 Task: Create Card API Development in Board Customer Feedback to Workspace IT Department. Create Card SWOT Analysis Review in Board Website Design to Workspace IT Department. Create Card Third-Party Integrations in Board Social Media Advertising Campaign Management to Workspace IT Department
Action: Mouse moved to (57, 316)
Screenshot: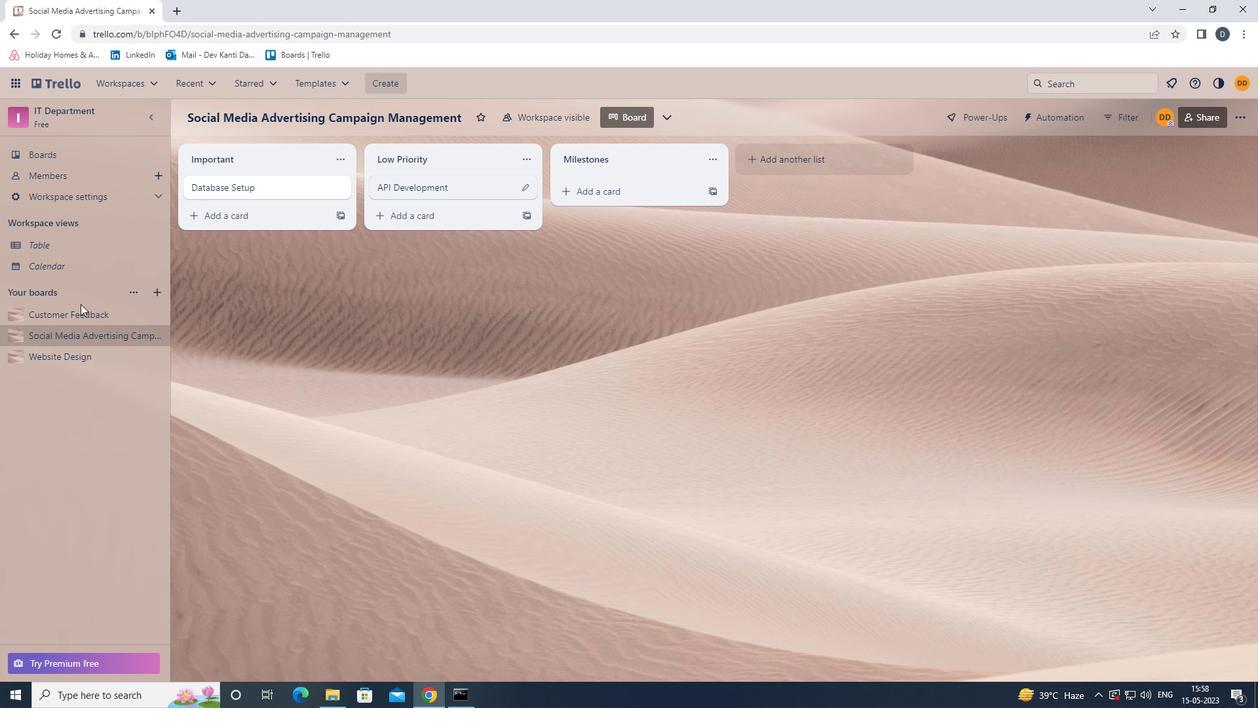 
Action: Mouse pressed left at (57, 316)
Screenshot: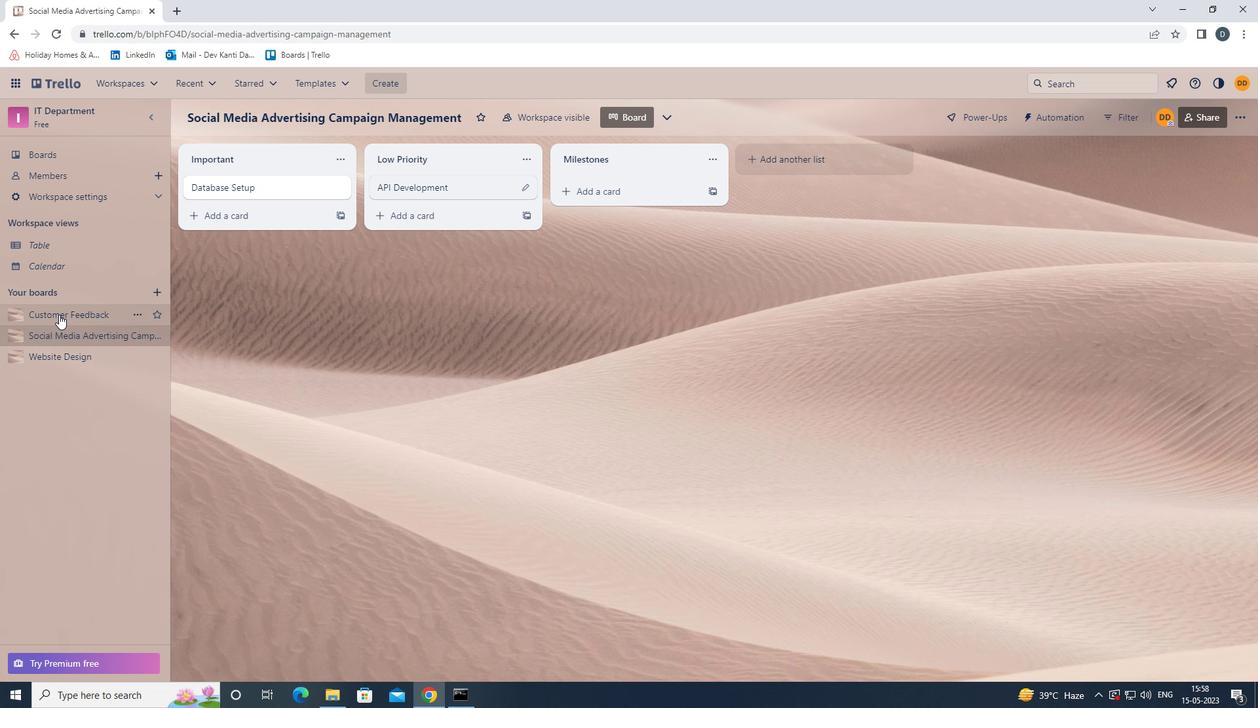 
Action: Mouse moved to (632, 186)
Screenshot: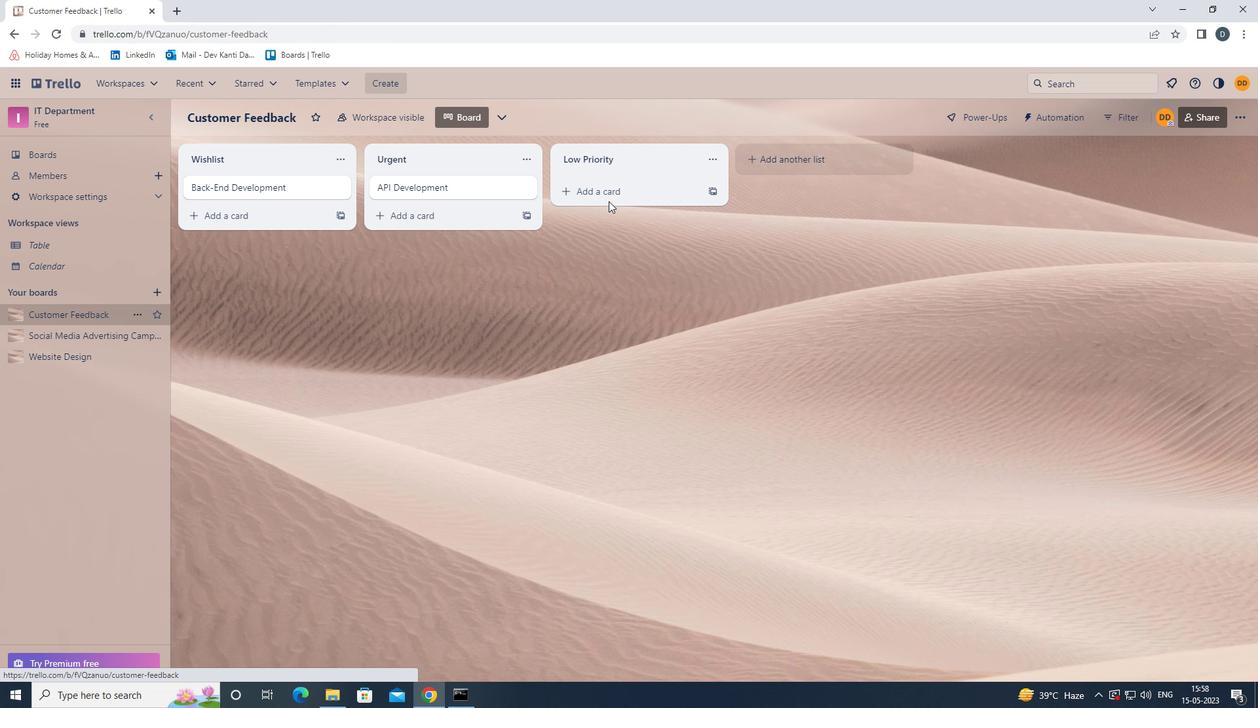 
Action: Mouse pressed left at (632, 186)
Screenshot: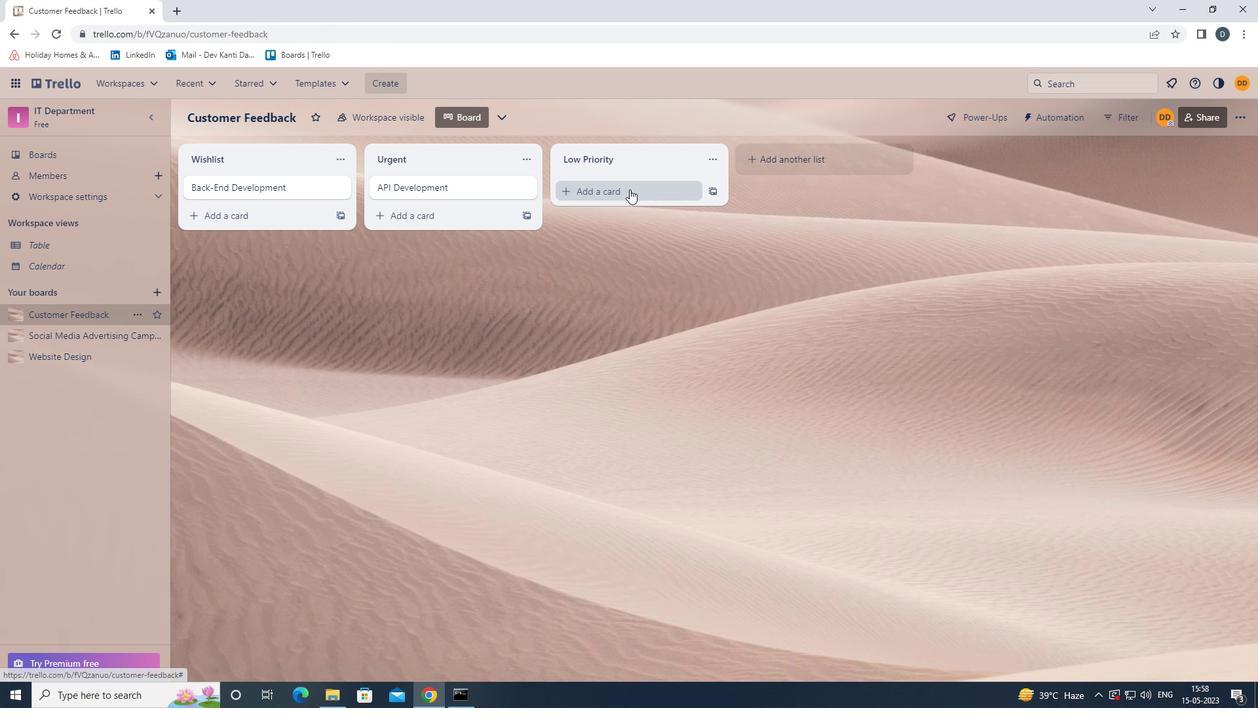 
Action: Key pressed <Key.shift>API<Key.space><Key.shift>DEVELOPMENT<Key.enter>
Screenshot: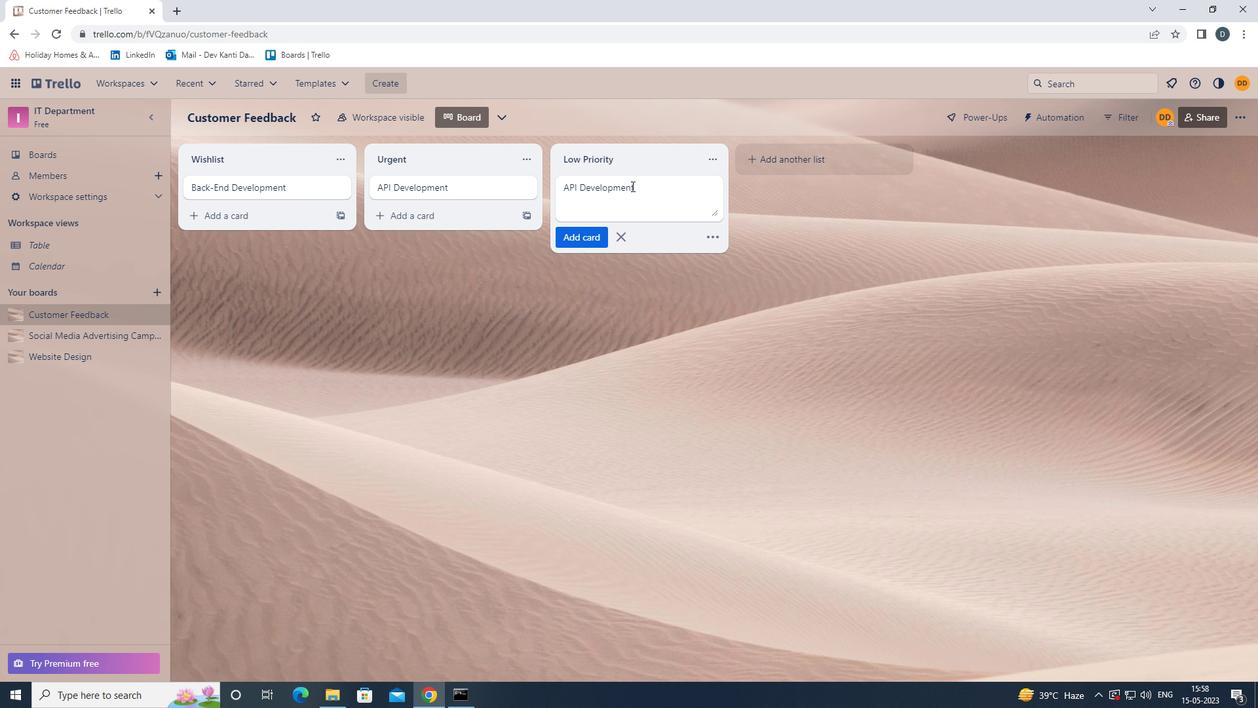 
Action: Mouse moved to (55, 351)
Screenshot: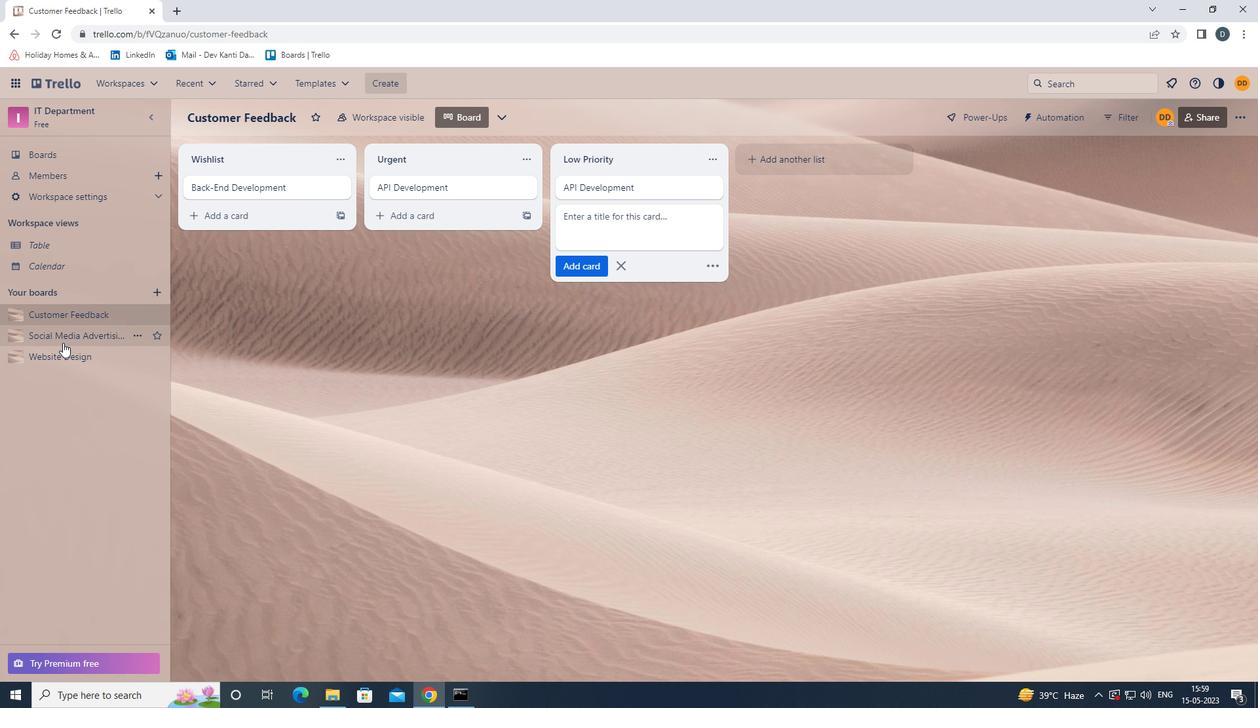 
Action: Mouse pressed left at (55, 351)
Screenshot: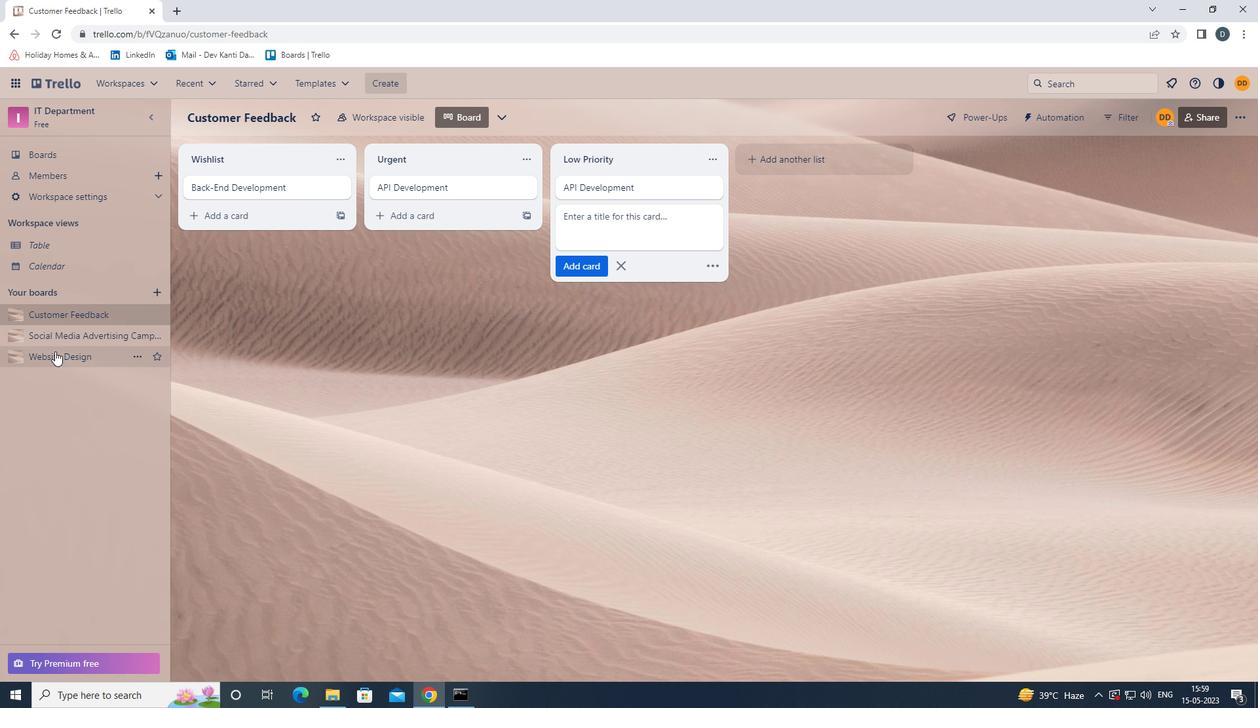 
Action: Mouse moved to (601, 183)
Screenshot: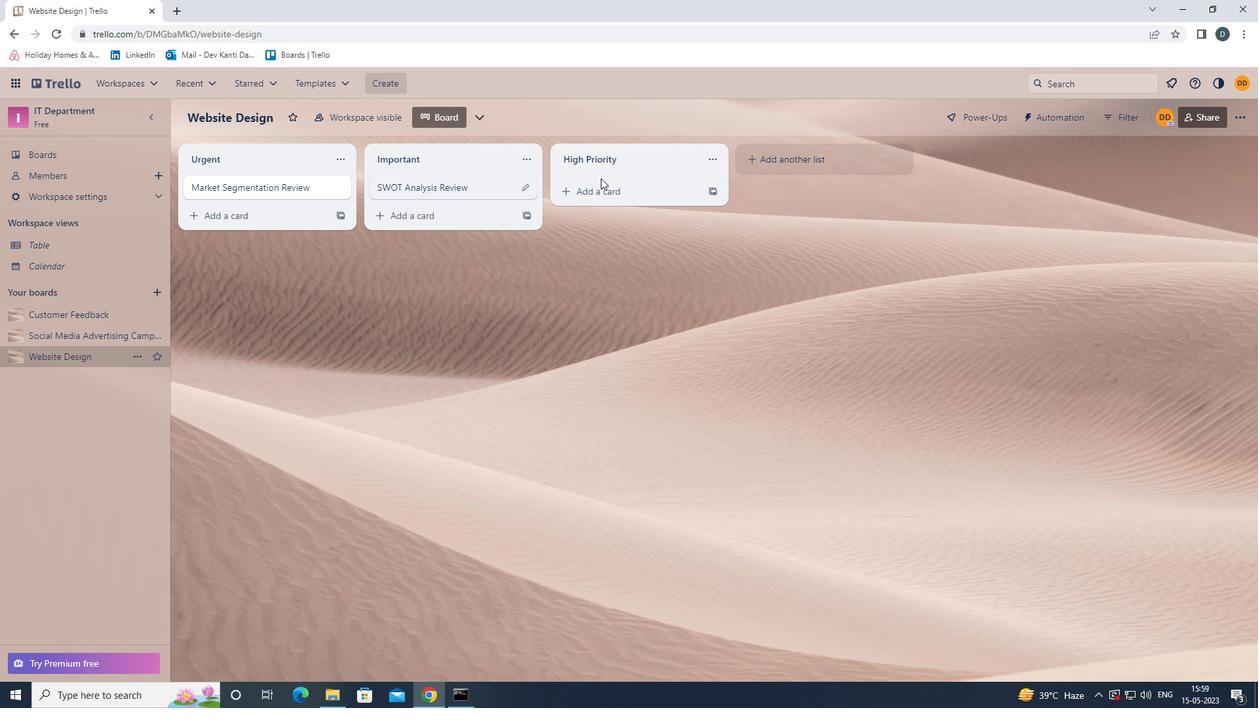 
Action: Mouse pressed left at (601, 183)
Screenshot: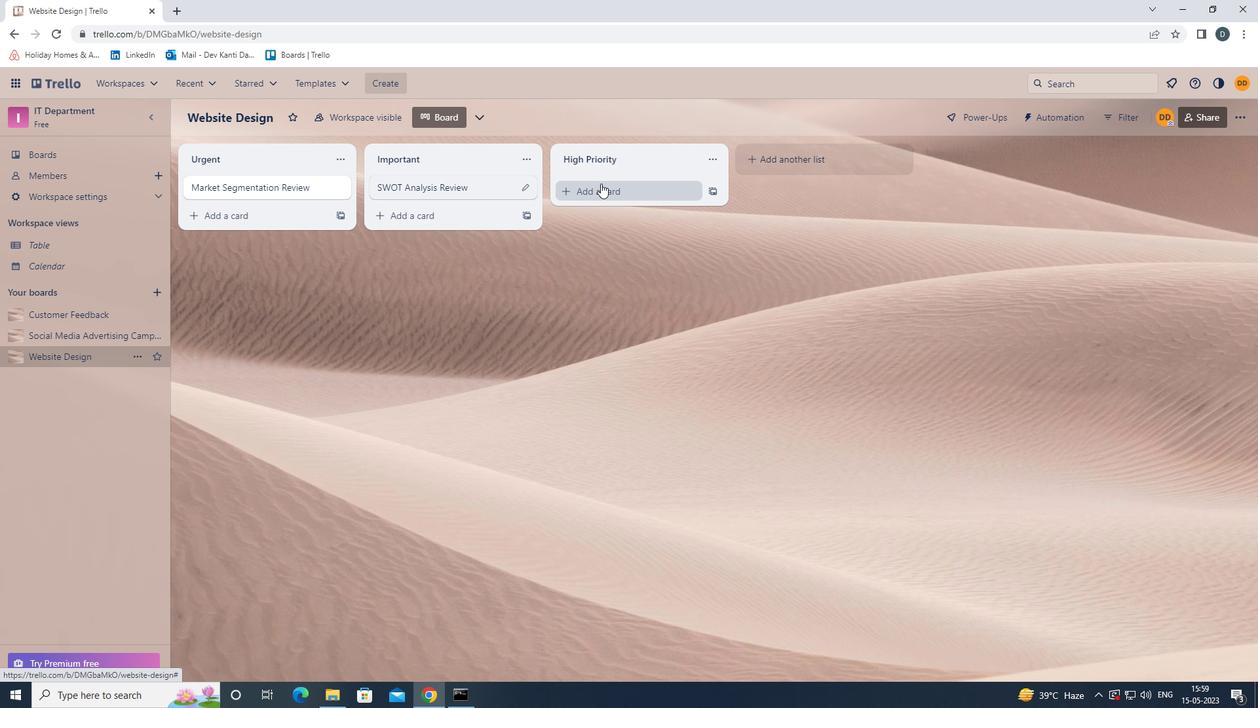 
Action: Key pressed <Key.shift>SWOT<Key.space><Key.shift><Key.shift><Key.shift><Key.shift><Key.shift><Key.shift><Key.shift><Key.shift><Key.shift><Key.shift><Key.shift><Key.shift><Key.shift><Key.shift><Key.shift><Key.shift>ANALYSIS<Key.space><Key.shift><Key.shift>REVIEW<Key.enter>
Screenshot: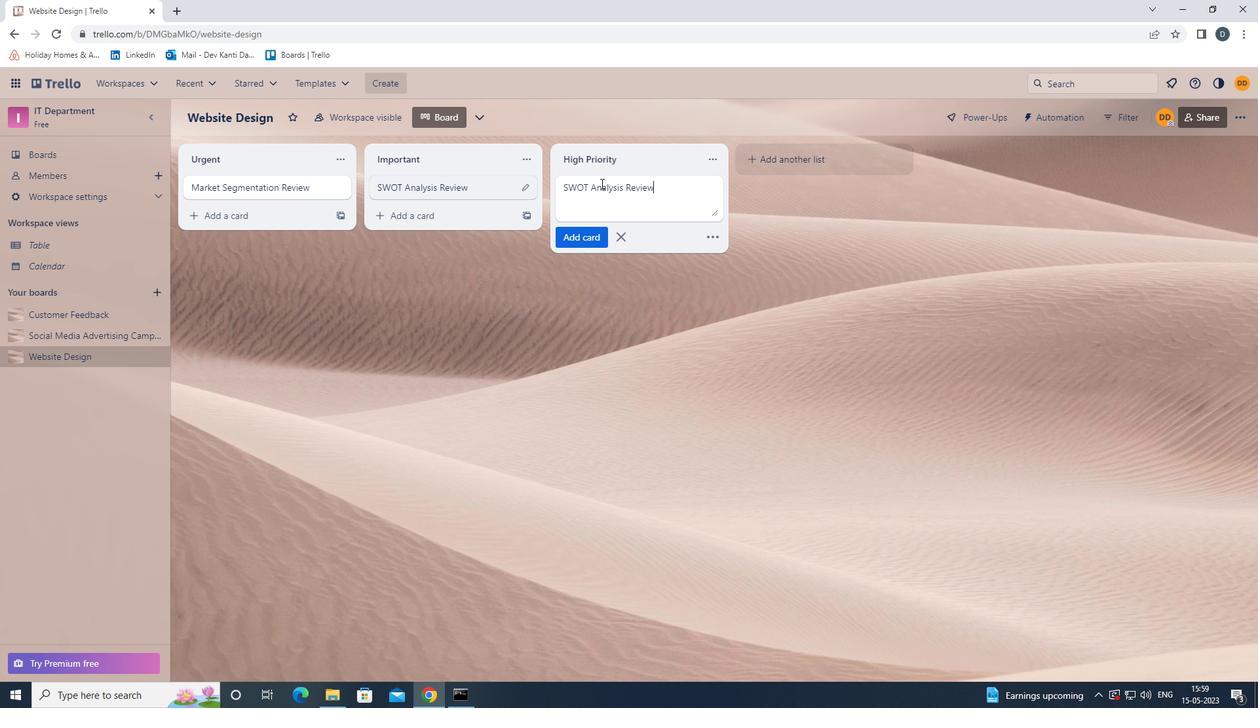 
Action: Mouse moved to (449, 285)
Screenshot: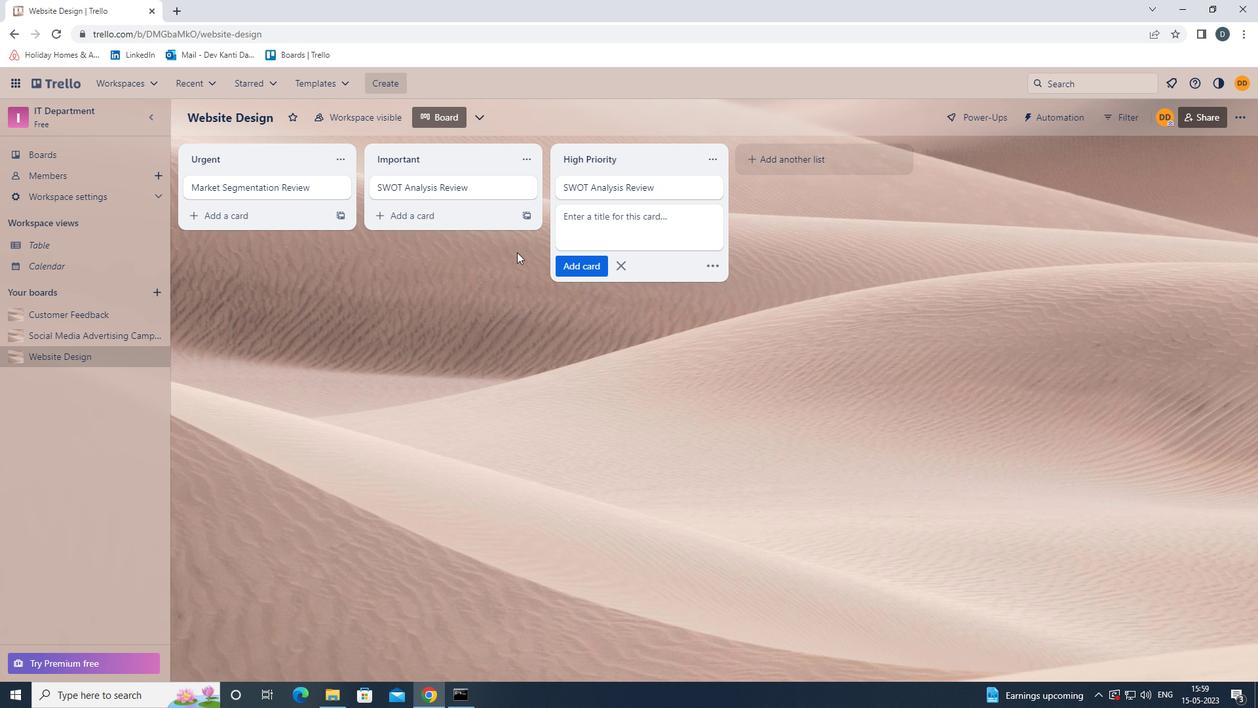 
Action: Mouse pressed left at (449, 285)
Screenshot: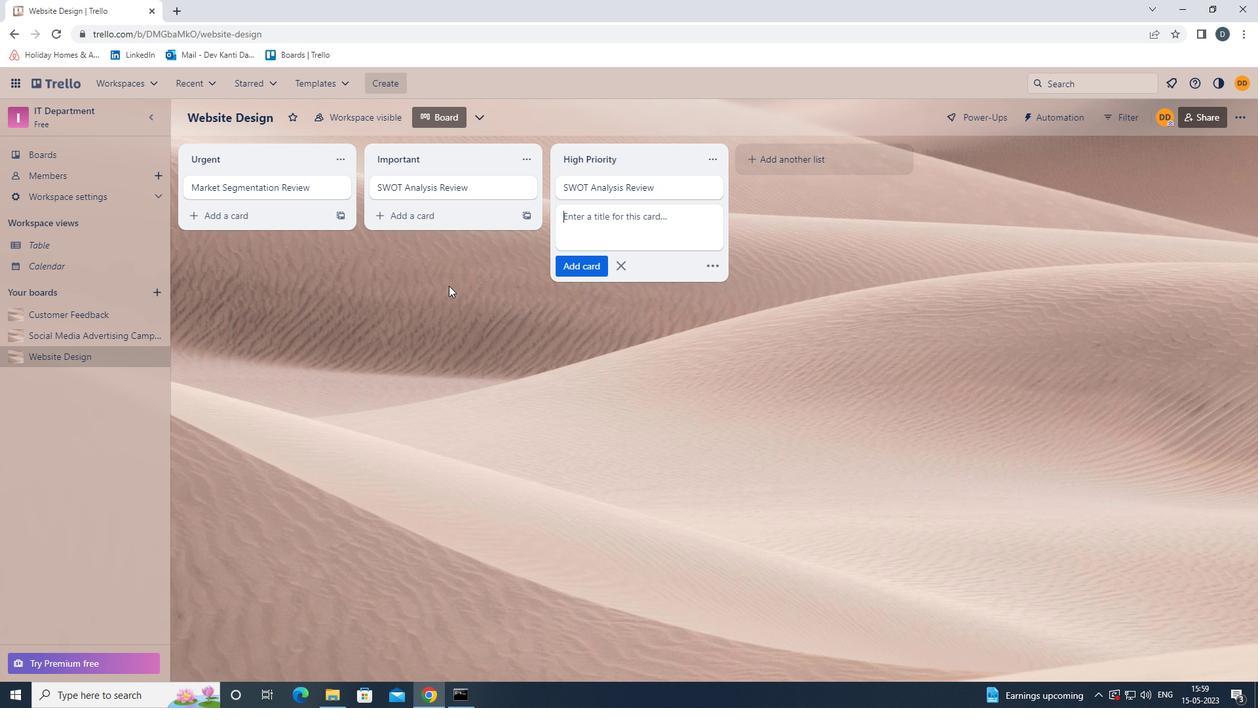 
Action: Mouse moved to (70, 341)
Screenshot: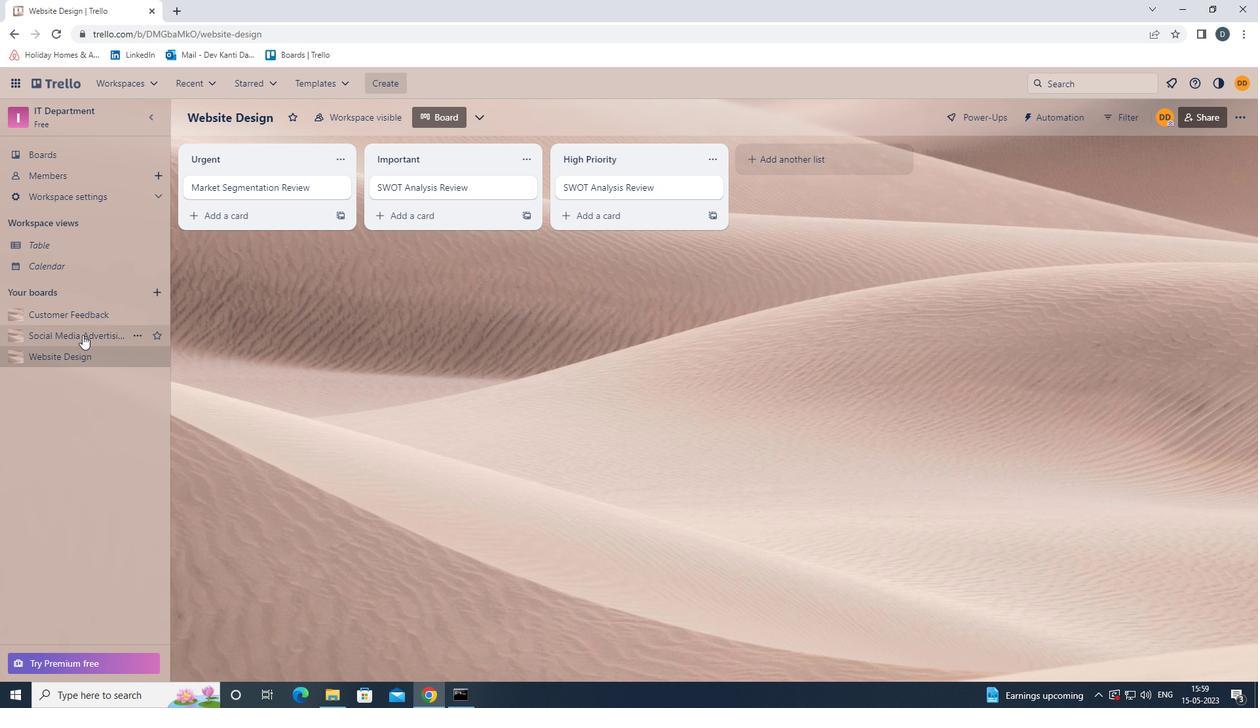 
Action: Mouse pressed left at (70, 341)
Screenshot: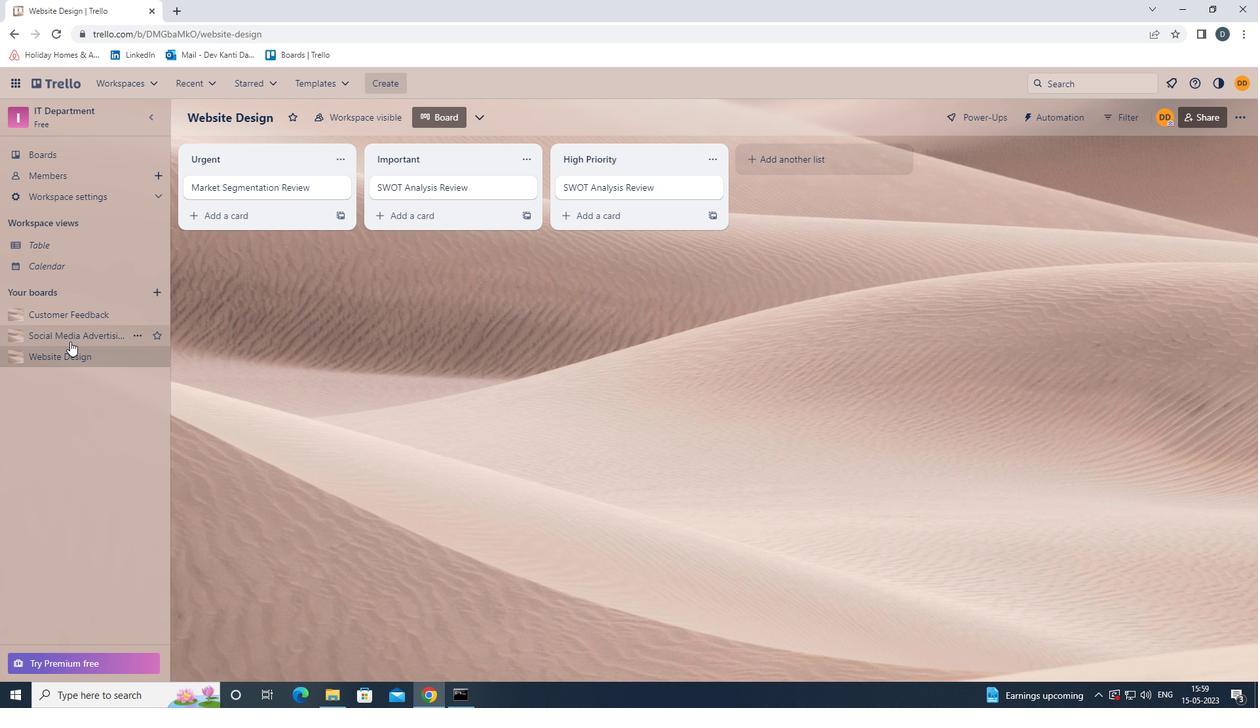 
Action: Mouse moved to (645, 195)
Screenshot: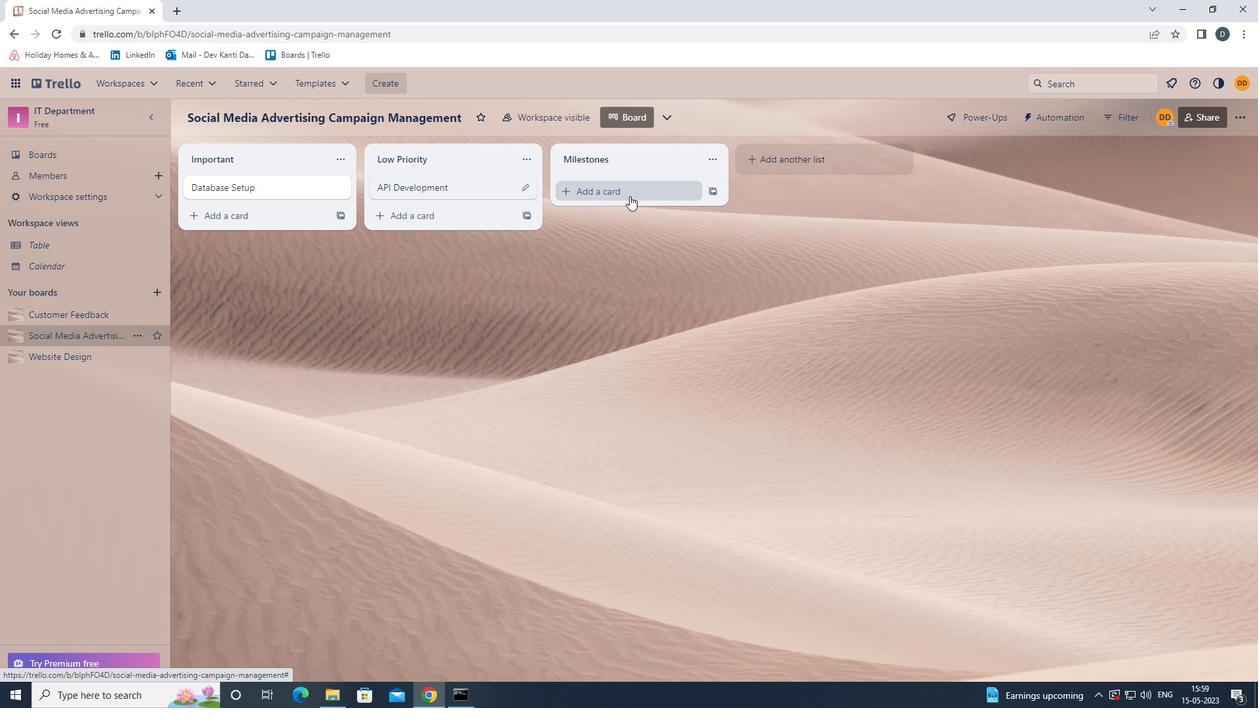 
Action: Mouse pressed left at (645, 195)
Screenshot: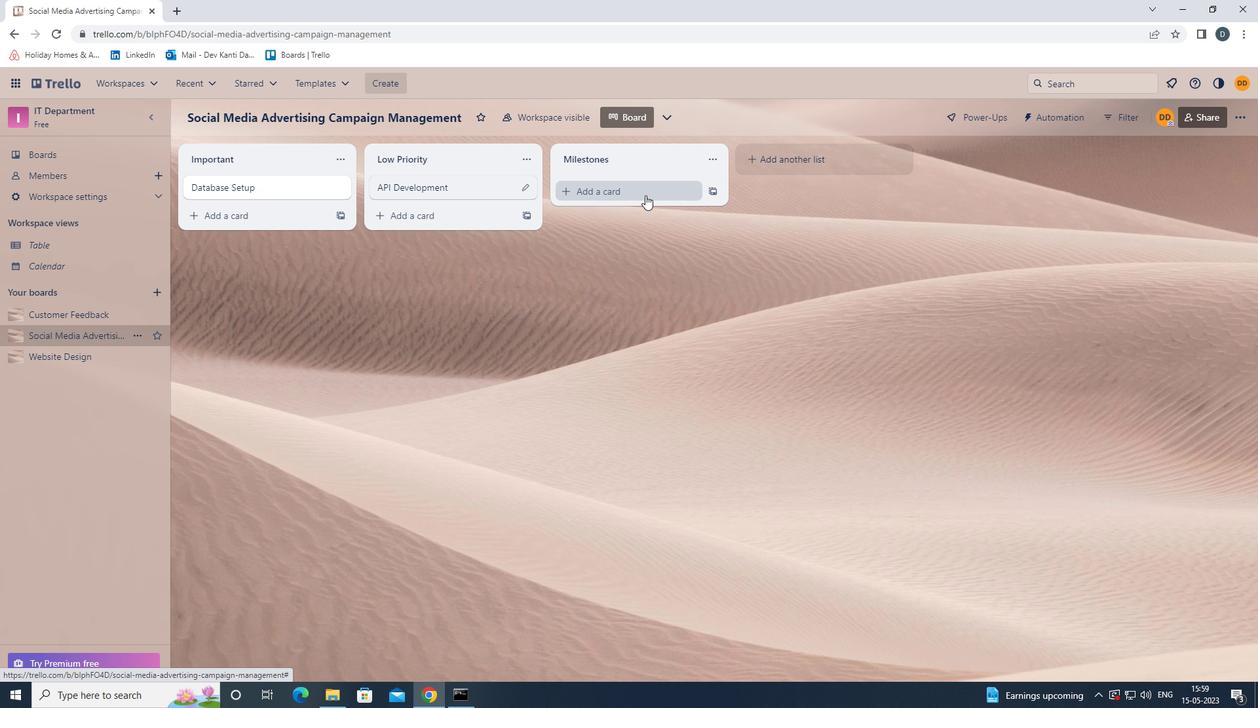 
Action: Key pressed <Key.shift><Key.shift><Key.shift><Key.shift><Key.shift><Key.shift><Key.shift><Key.shift>THIRD-<Key.shift>PARTY<Key.space><Key.shift>INTEGRATIONS<Key.enter>
Screenshot: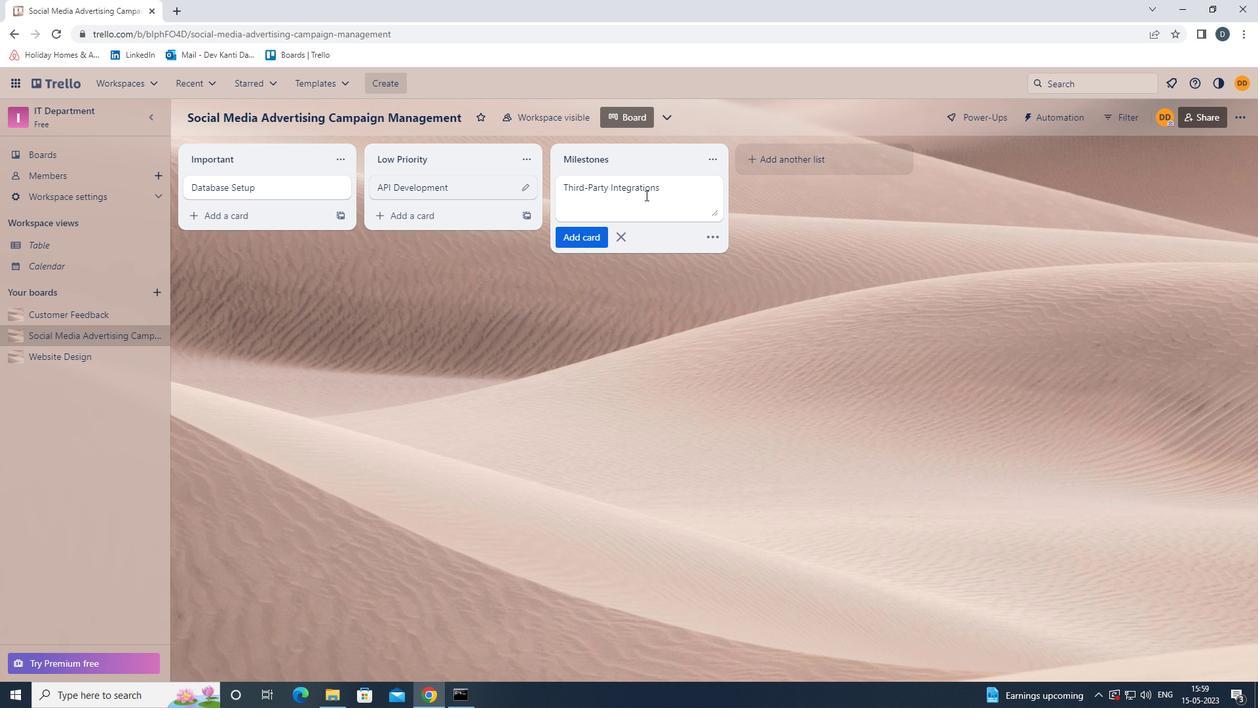 
Action: Mouse moved to (649, 354)
Screenshot: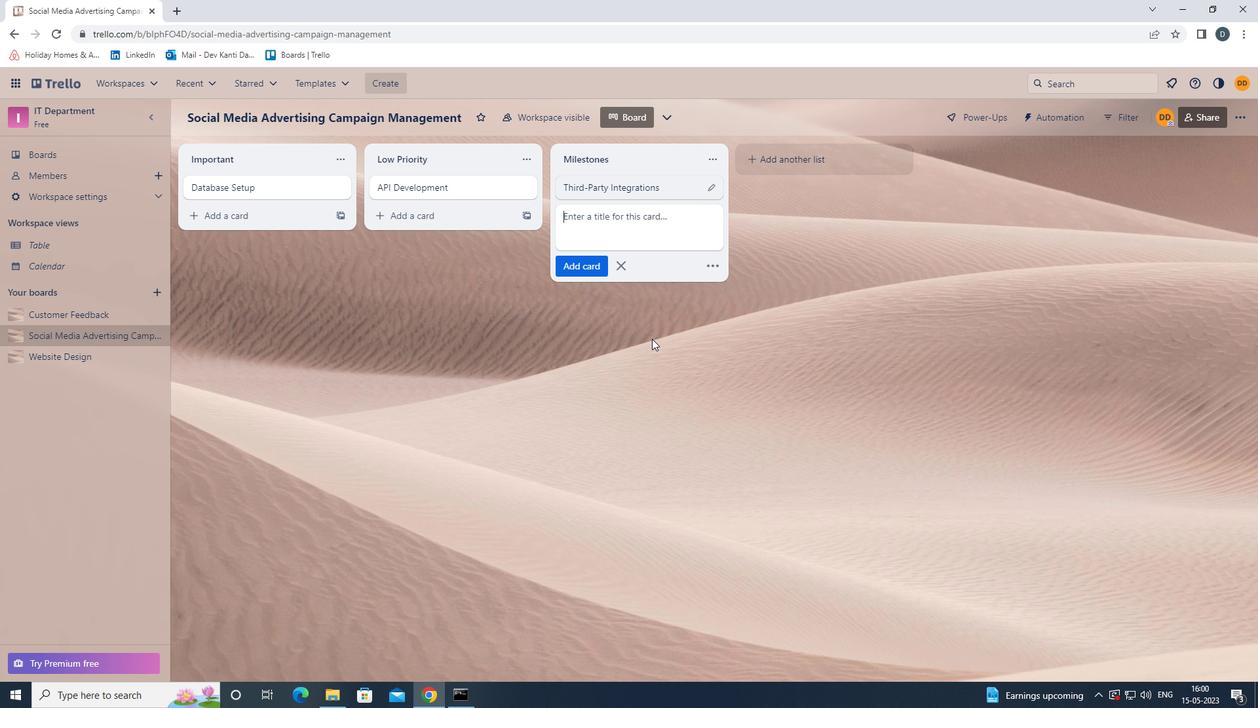 
Action: Mouse pressed left at (649, 354)
Screenshot: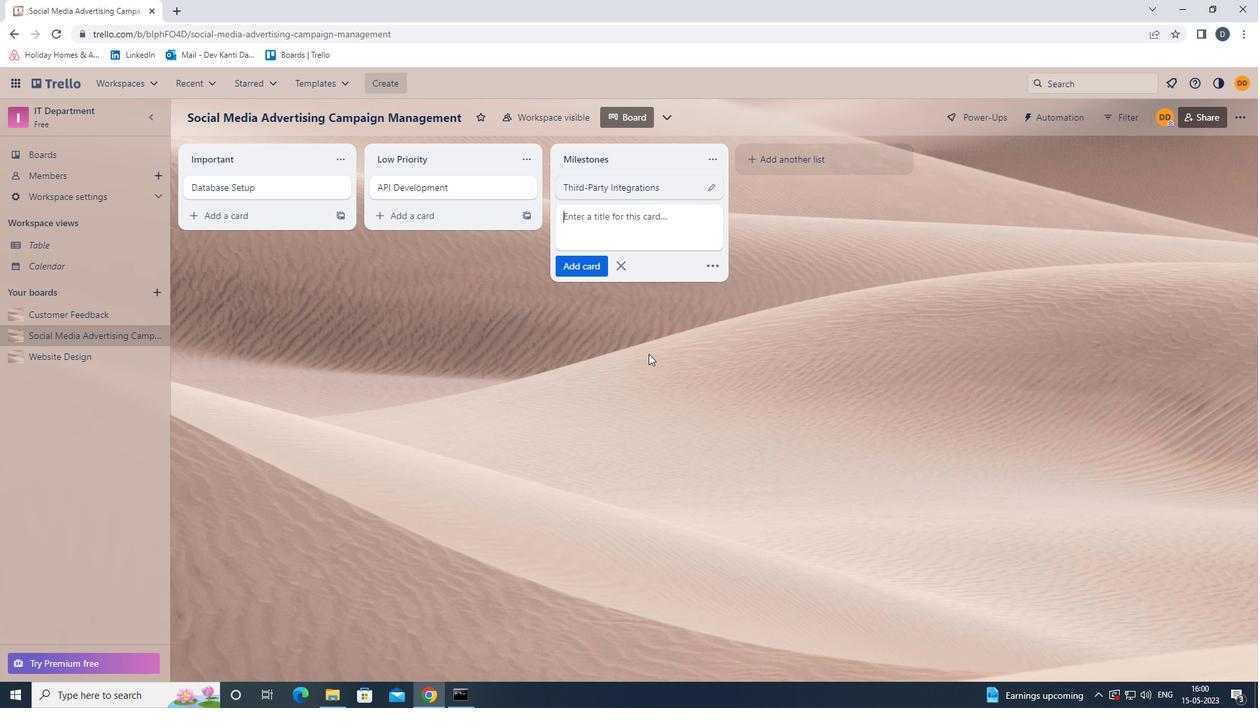 
